 Task: Look for products in the category "Candles & Air Fresheners" from Indigo Wild only.
Action: Mouse moved to (905, 317)
Screenshot: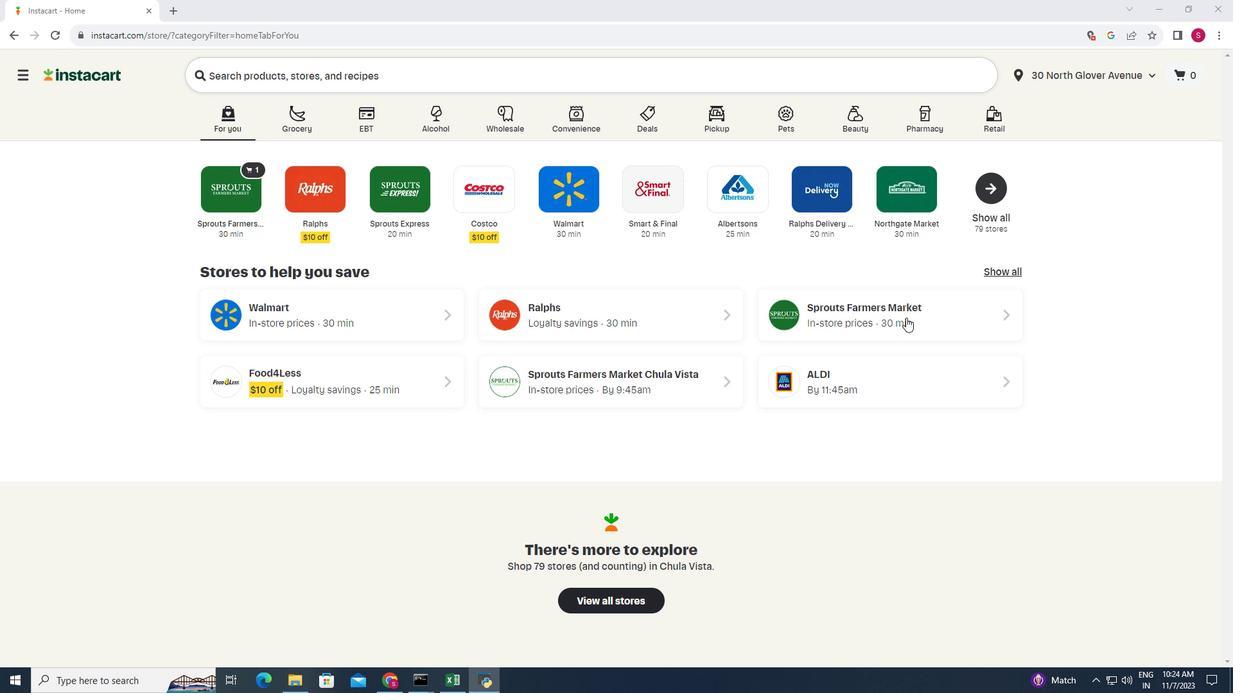 
Action: Mouse pressed left at (905, 317)
Screenshot: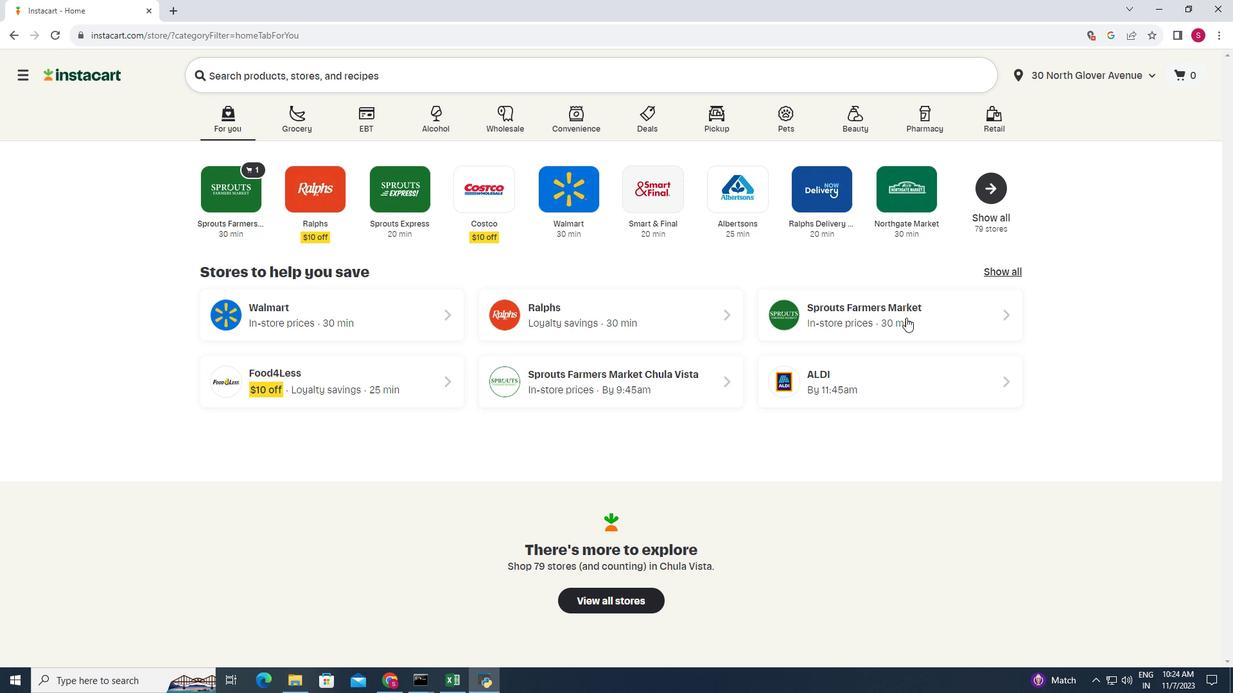 
Action: Mouse moved to (75, 353)
Screenshot: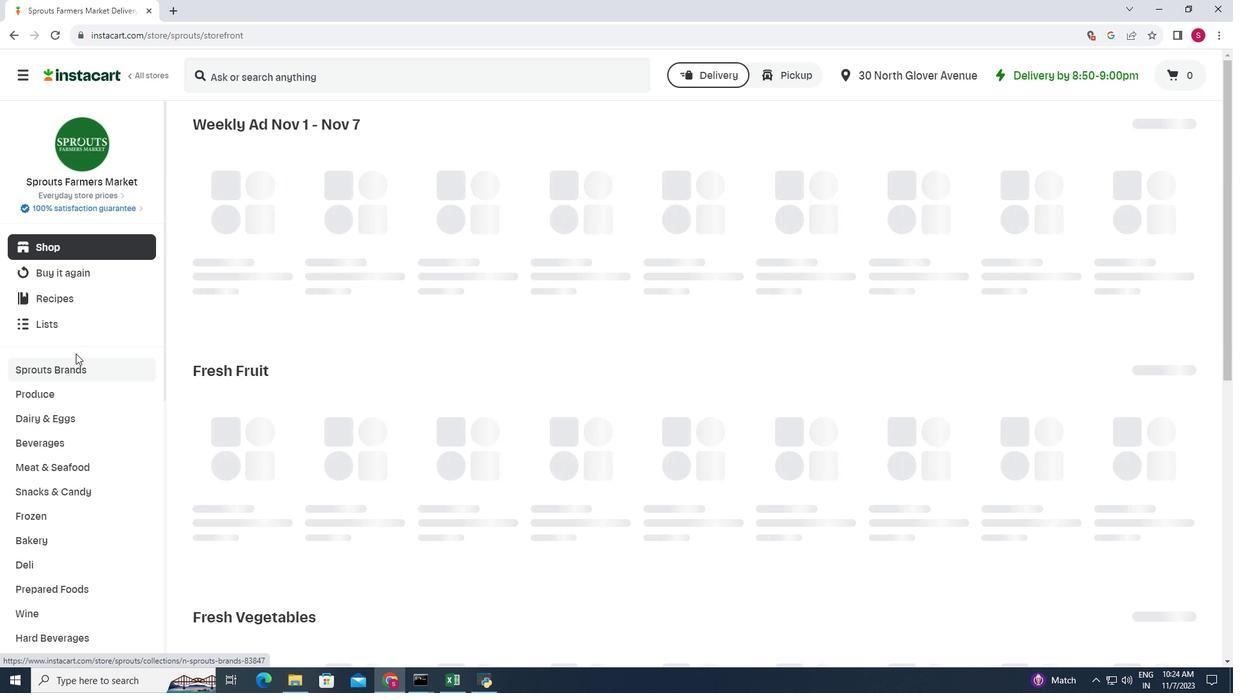 
Action: Mouse scrolled (75, 352) with delta (0, 0)
Screenshot: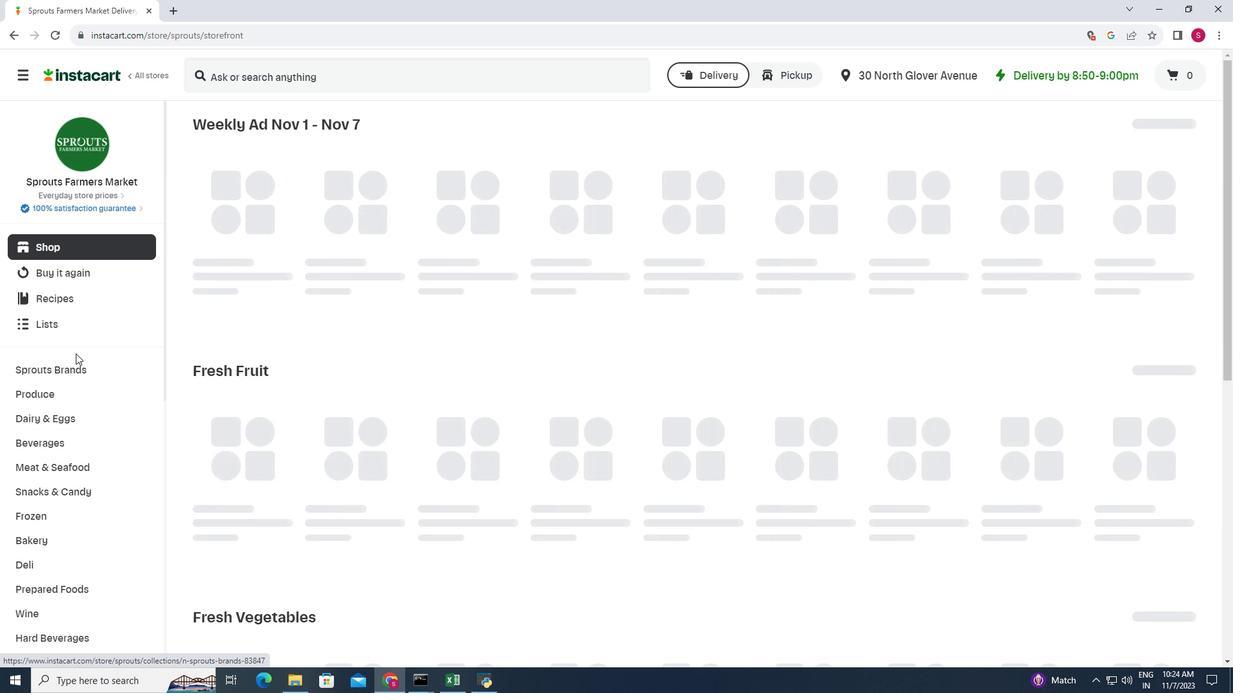 
Action: Mouse scrolled (75, 352) with delta (0, 0)
Screenshot: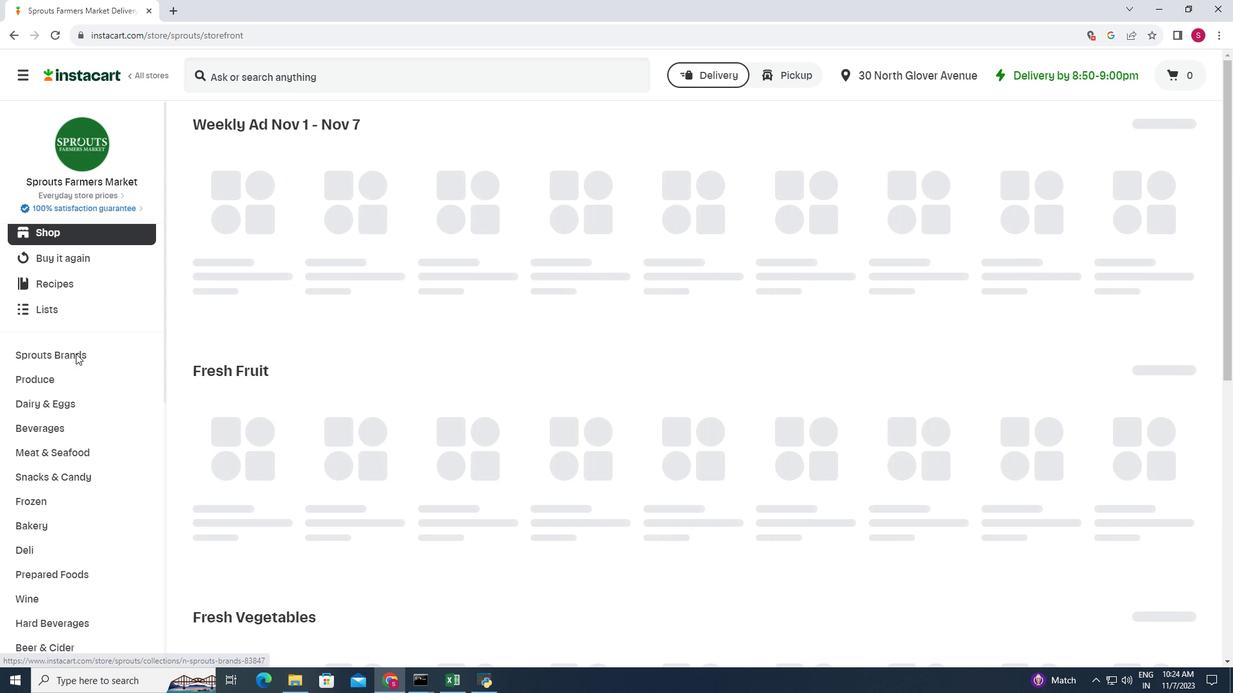 
Action: Mouse scrolled (75, 352) with delta (0, 0)
Screenshot: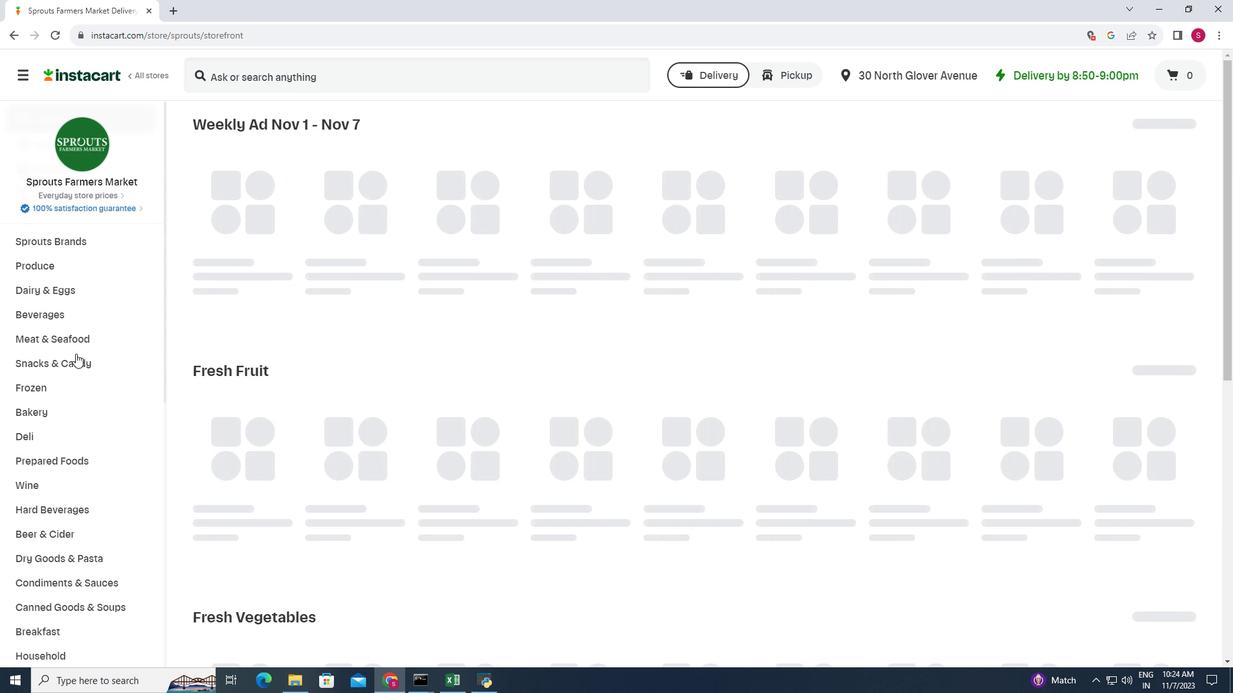 
Action: Mouse scrolled (75, 352) with delta (0, 0)
Screenshot: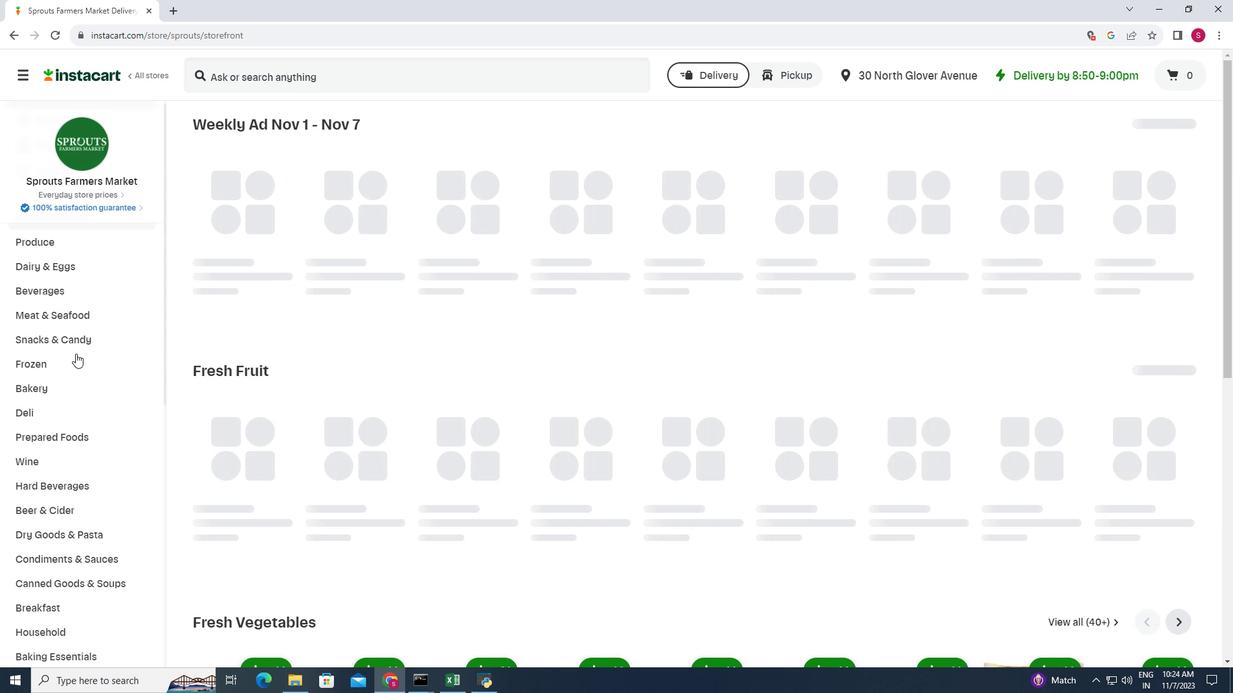 
Action: Mouse moved to (79, 528)
Screenshot: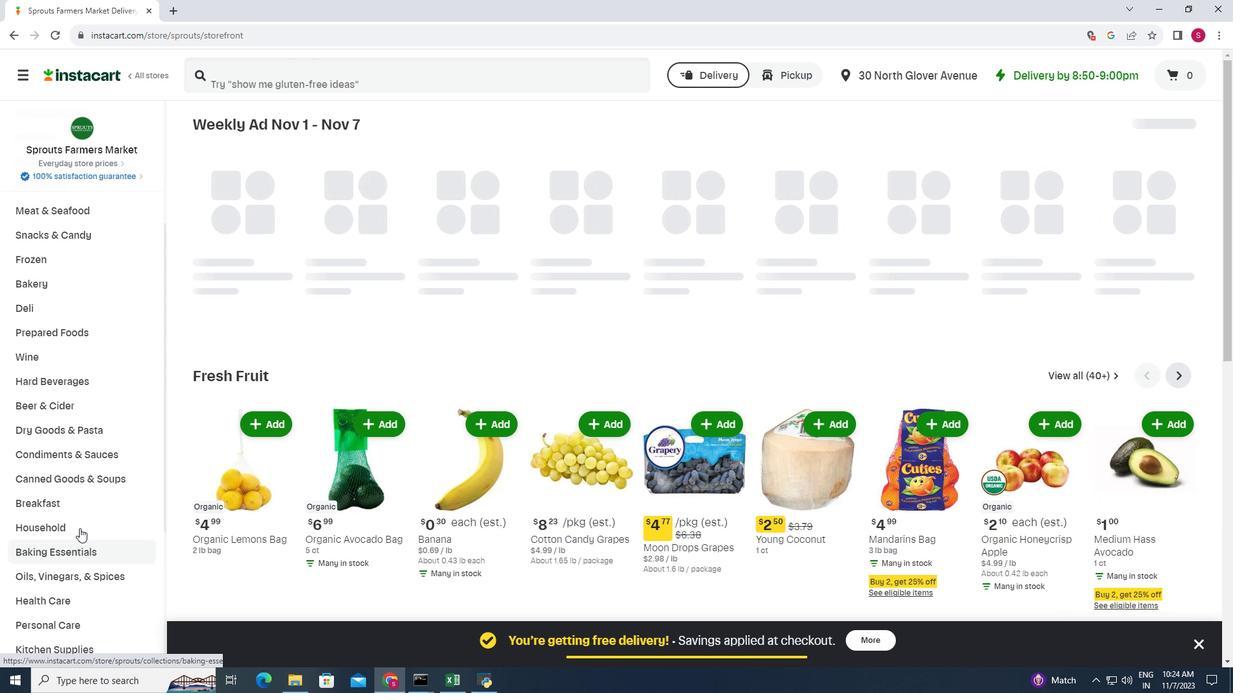 
Action: Mouse pressed left at (79, 528)
Screenshot: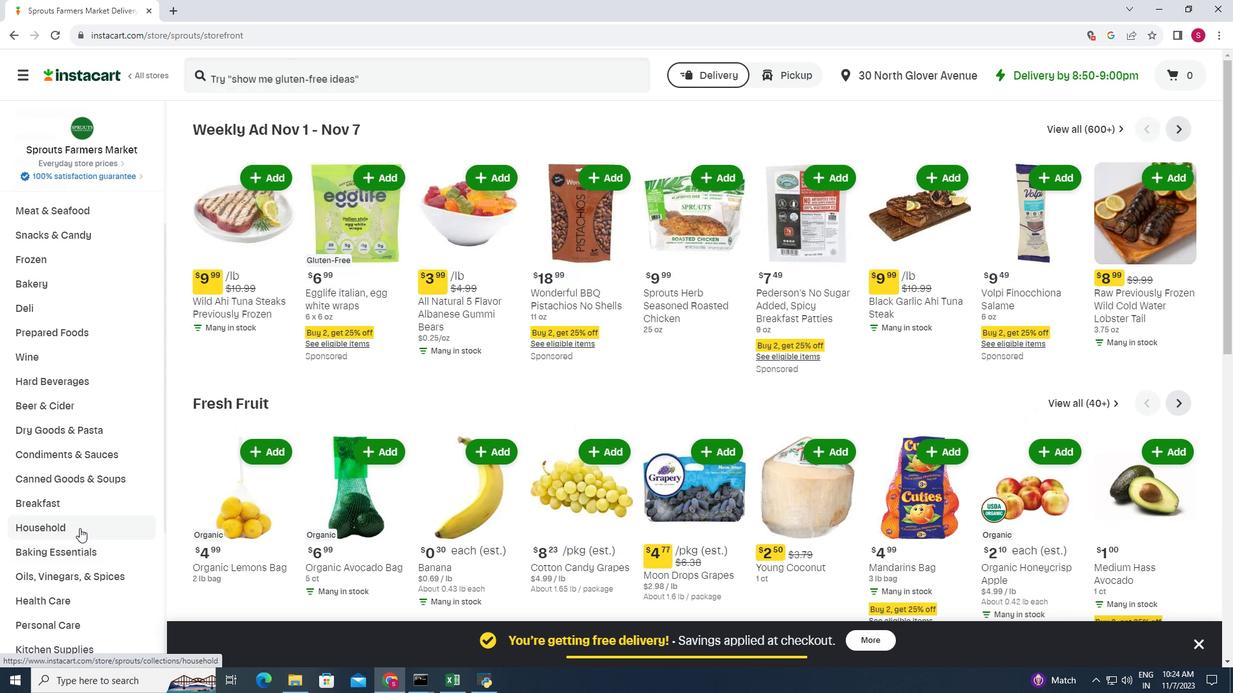 
Action: Mouse moved to (725, 159)
Screenshot: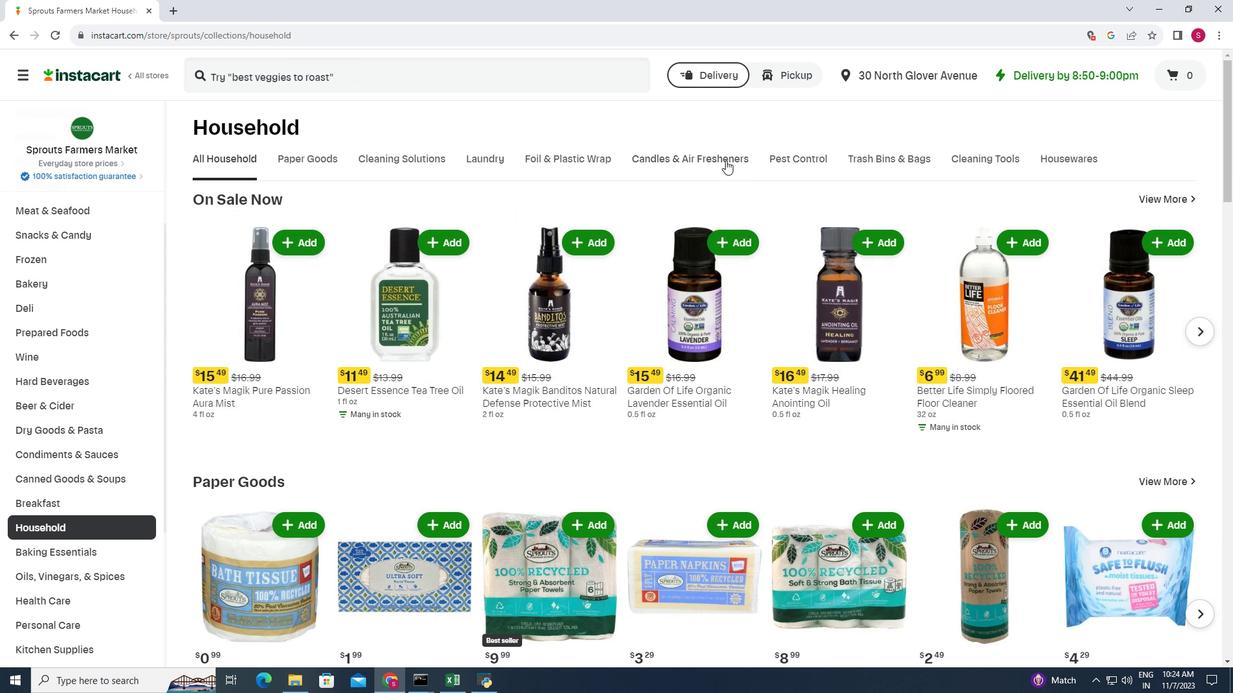 
Action: Mouse pressed left at (725, 159)
Screenshot: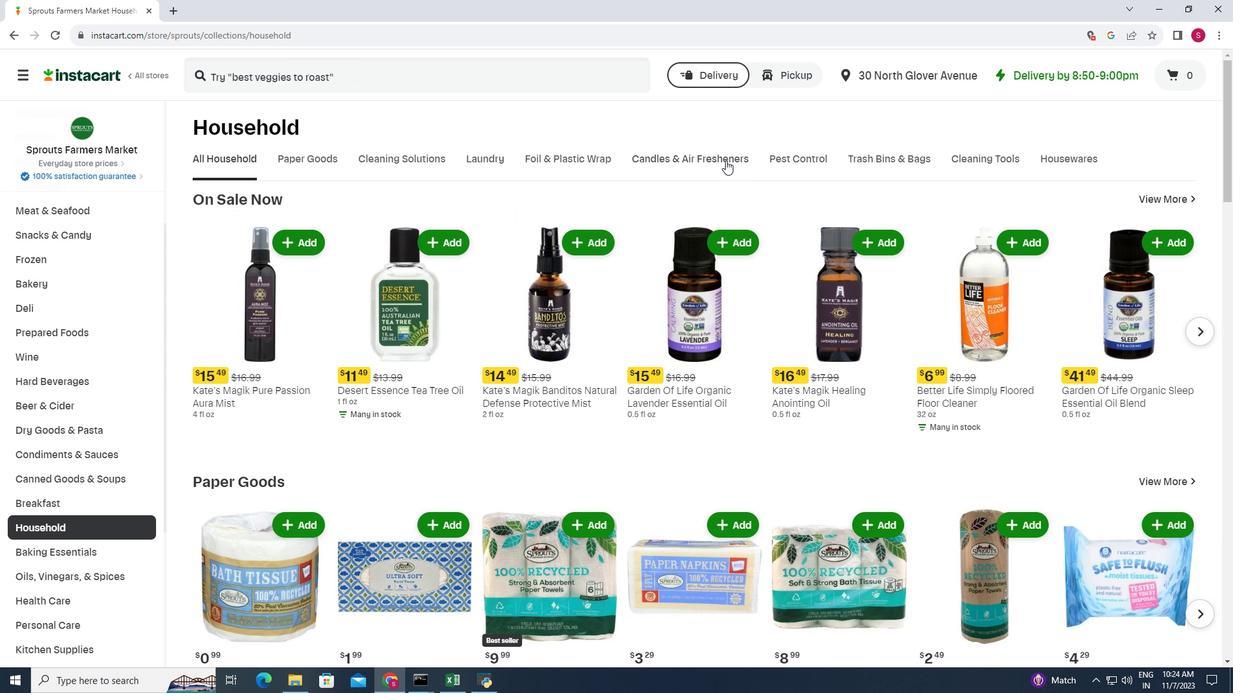 
Action: Mouse moved to (303, 262)
Screenshot: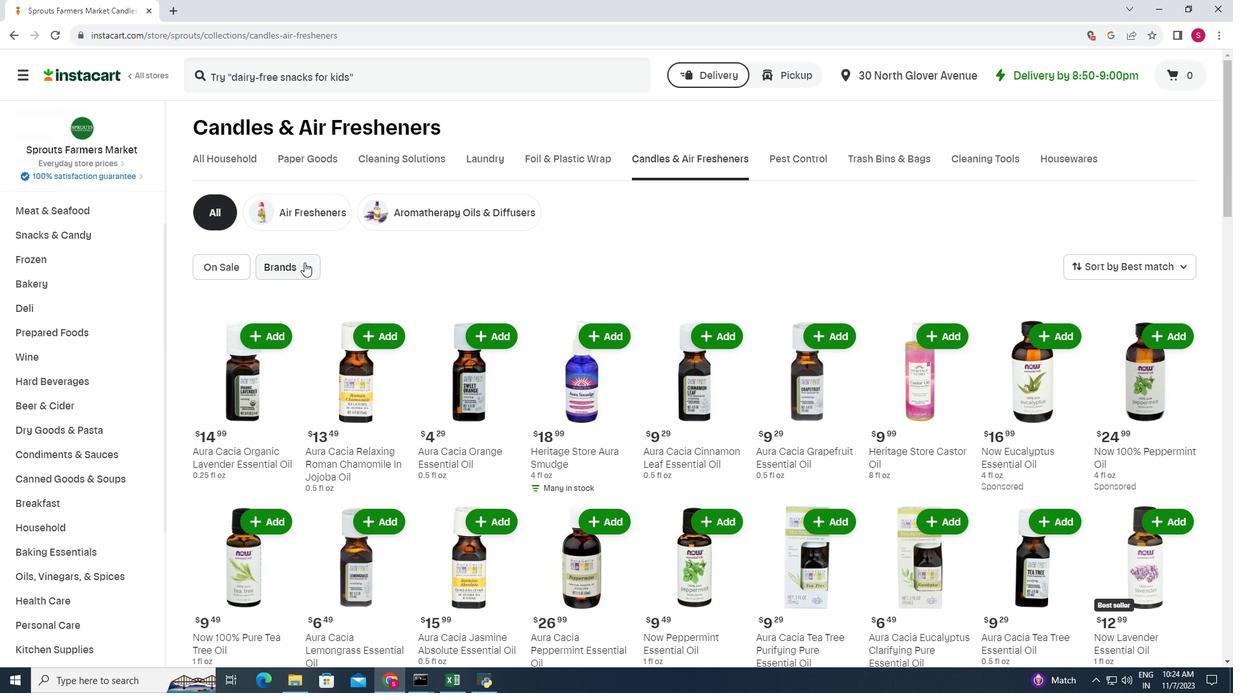
Action: Mouse pressed left at (303, 262)
Screenshot: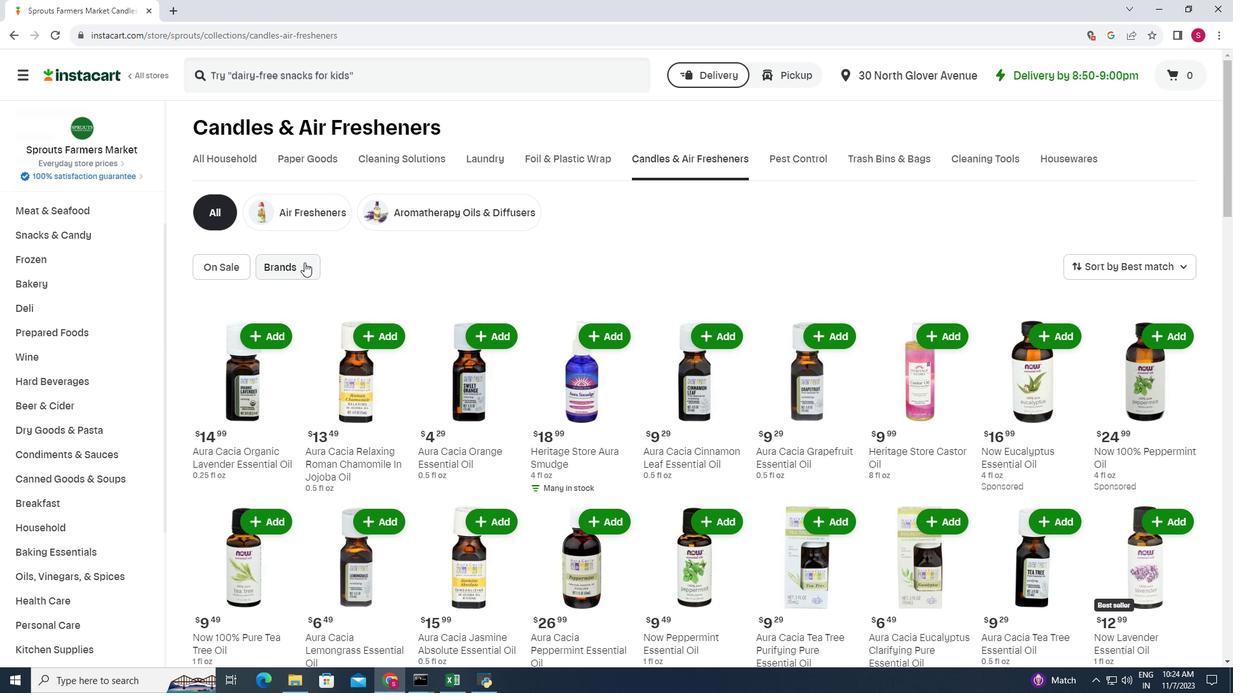
Action: Mouse moved to (379, 316)
Screenshot: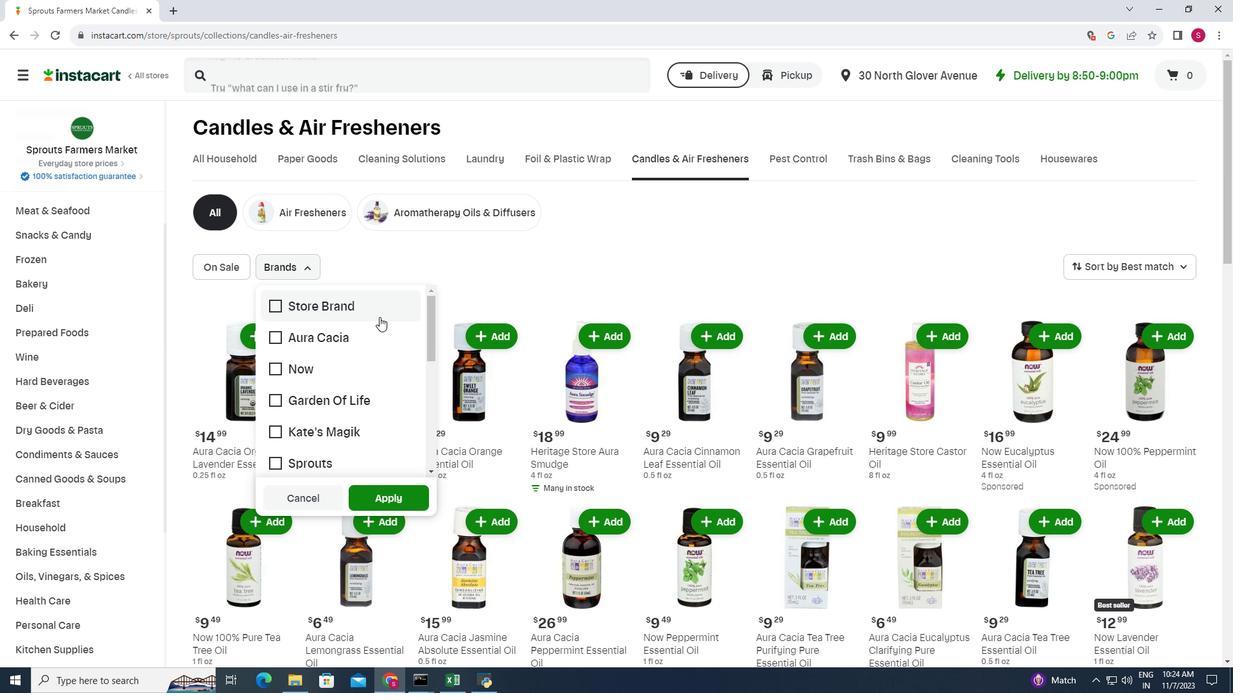 
Action: Mouse scrolled (379, 316) with delta (0, 0)
Screenshot: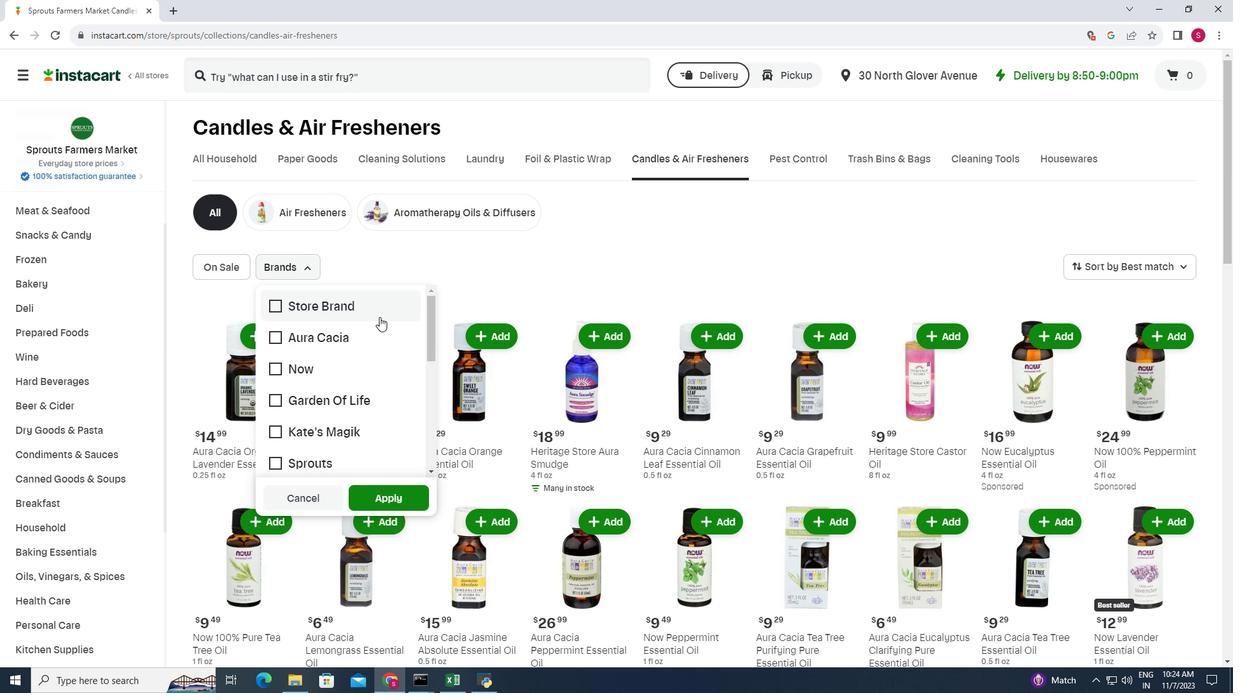 
Action: Mouse scrolled (379, 316) with delta (0, 0)
Screenshot: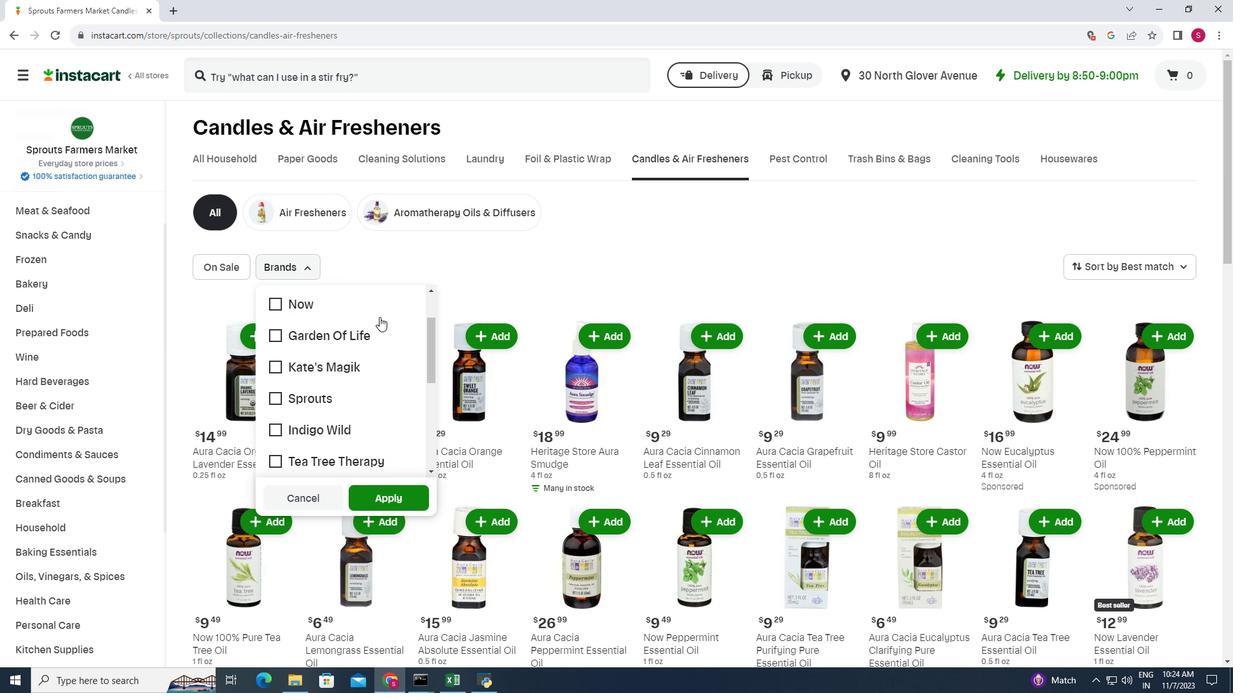 
Action: Mouse moved to (387, 364)
Screenshot: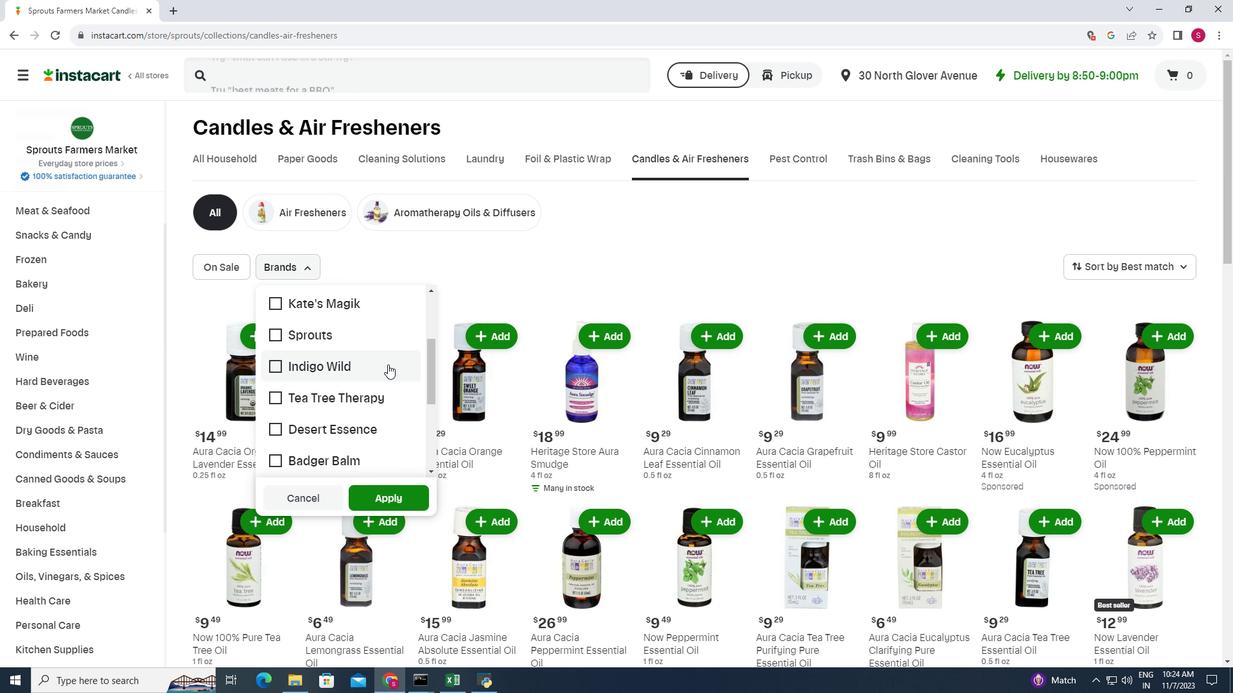 
Action: Mouse pressed left at (387, 364)
Screenshot: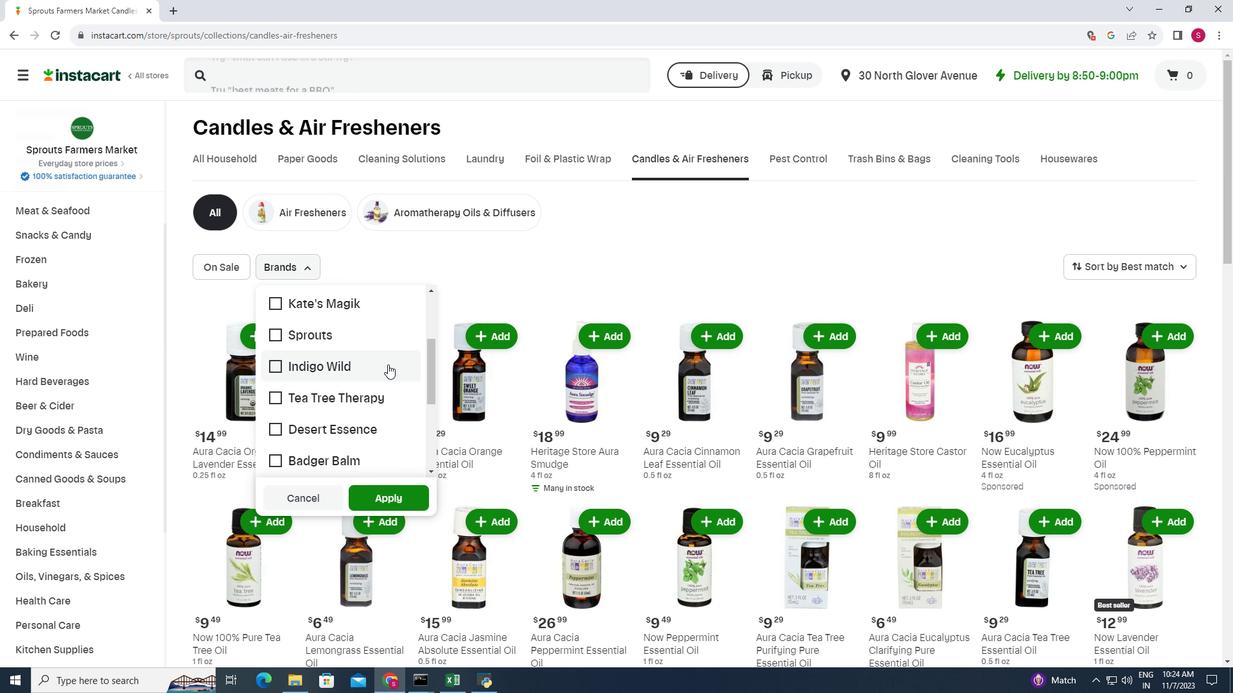 
Action: Mouse moved to (387, 501)
Screenshot: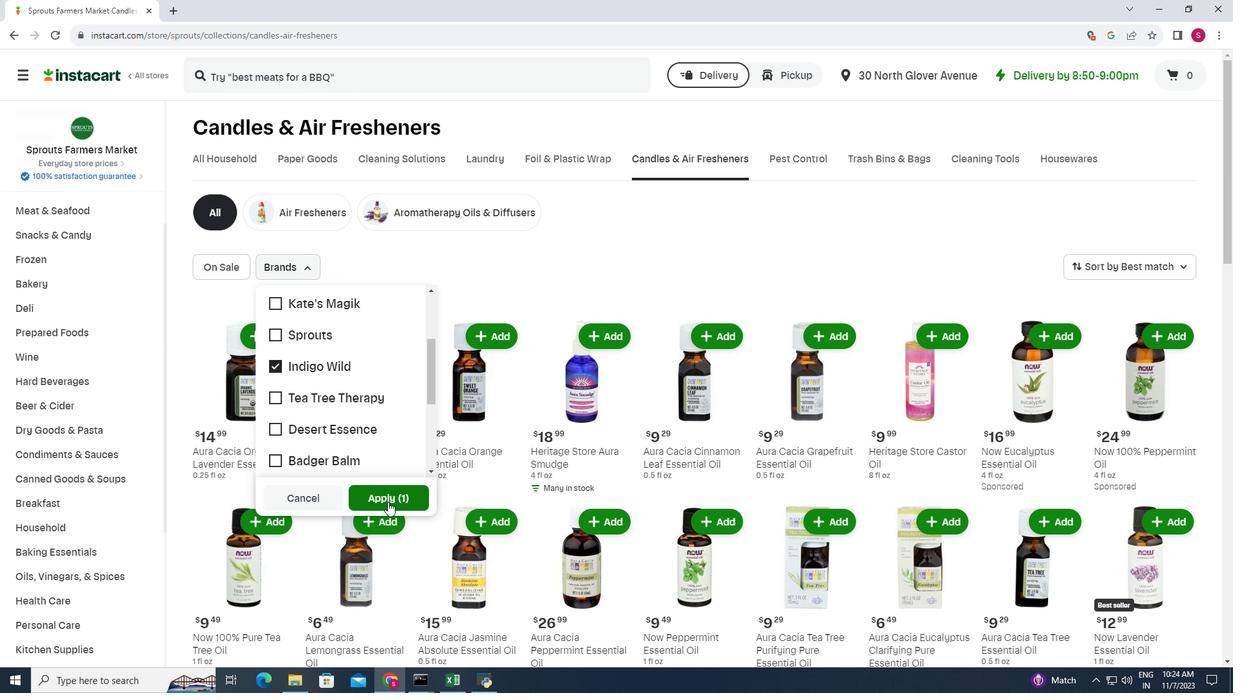 
Action: Mouse pressed left at (387, 501)
Screenshot: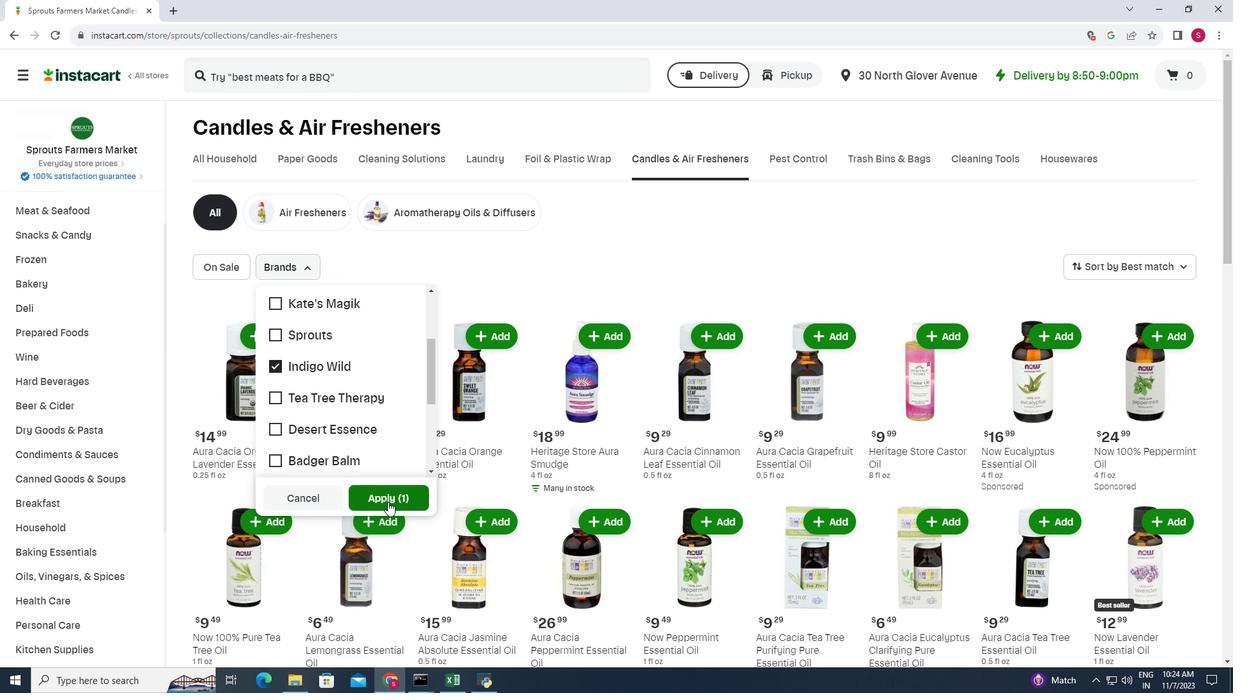 
Action: Mouse moved to (524, 285)
Screenshot: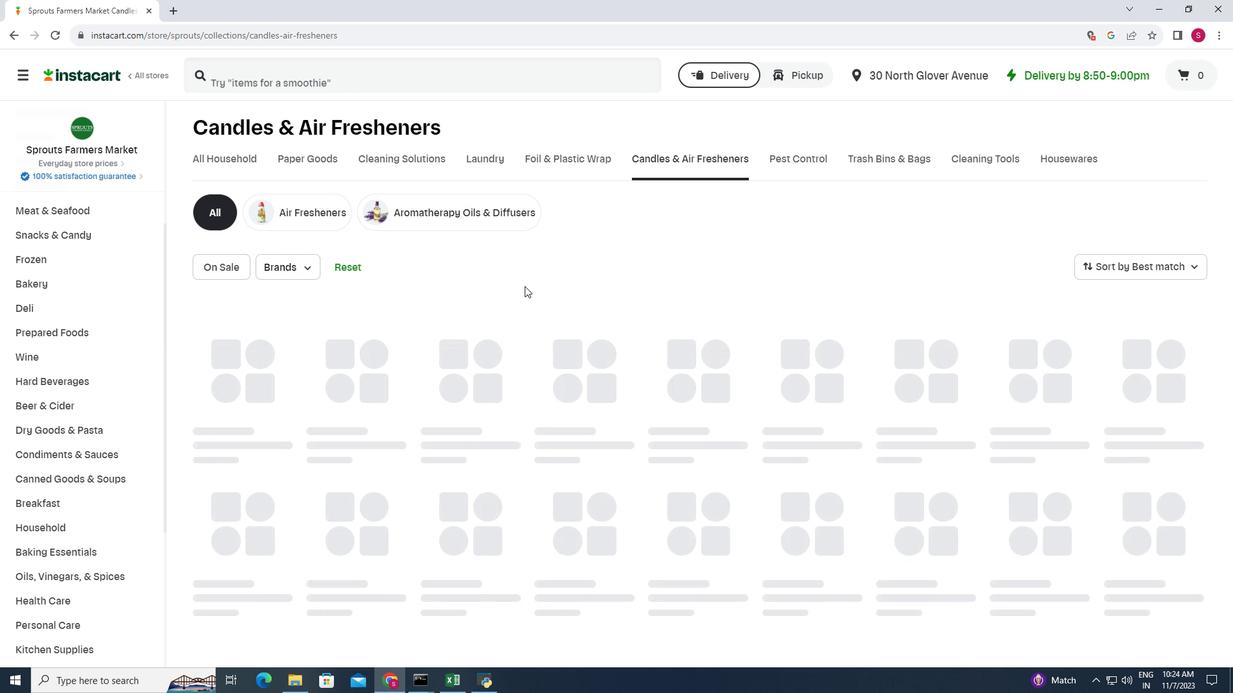 
Action: Mouse scrolled (524, 285) with delta (0, 0)
Screenshot: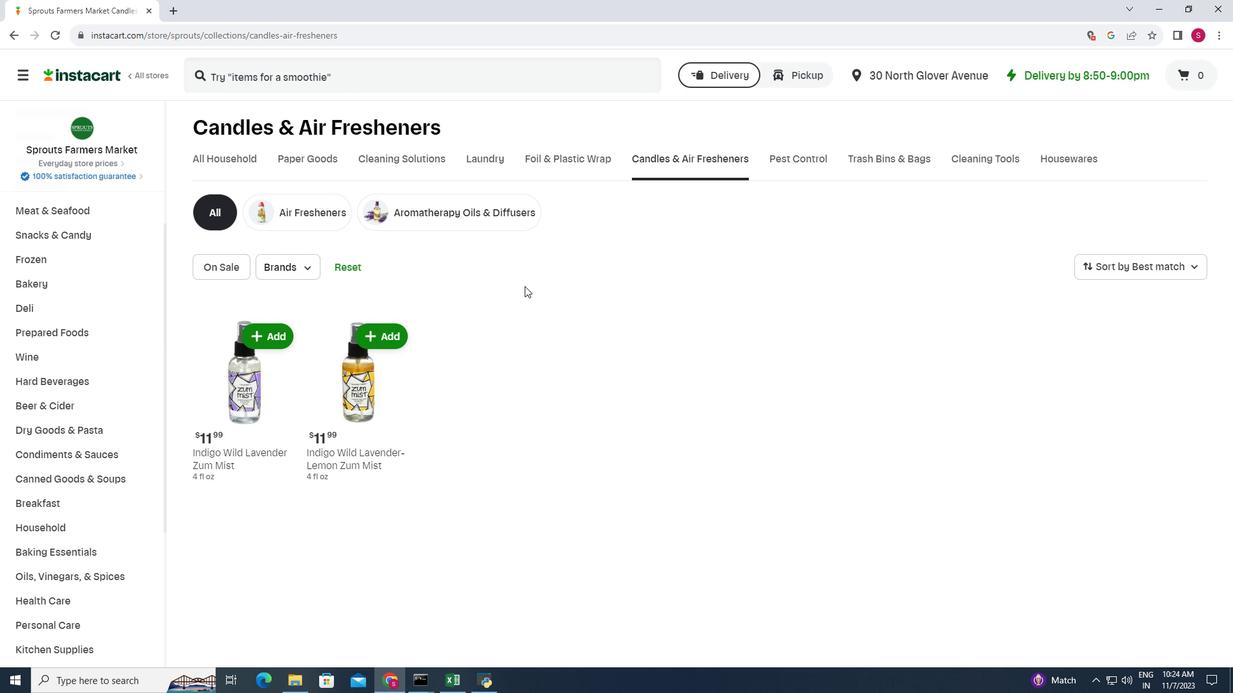
Action: Mouse moved to (524, 285)
Screenshot: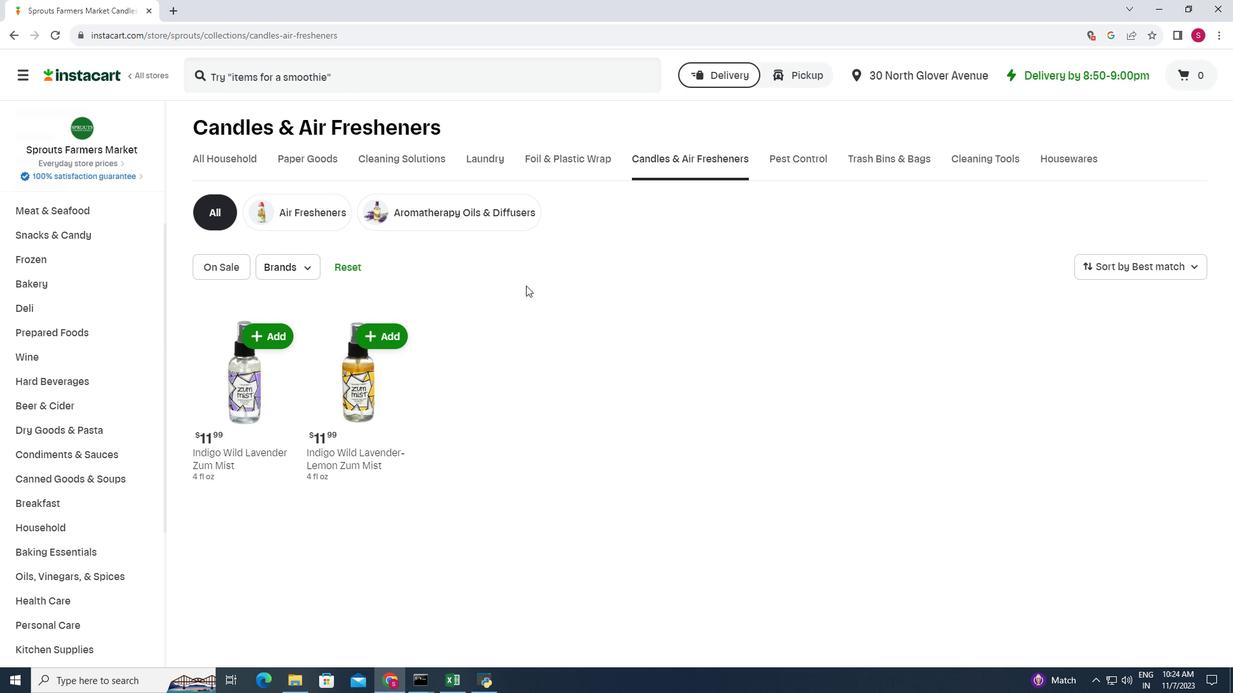 
Action: Mouse scrolled (524, 284) with delta (0, 0)
Screenshot: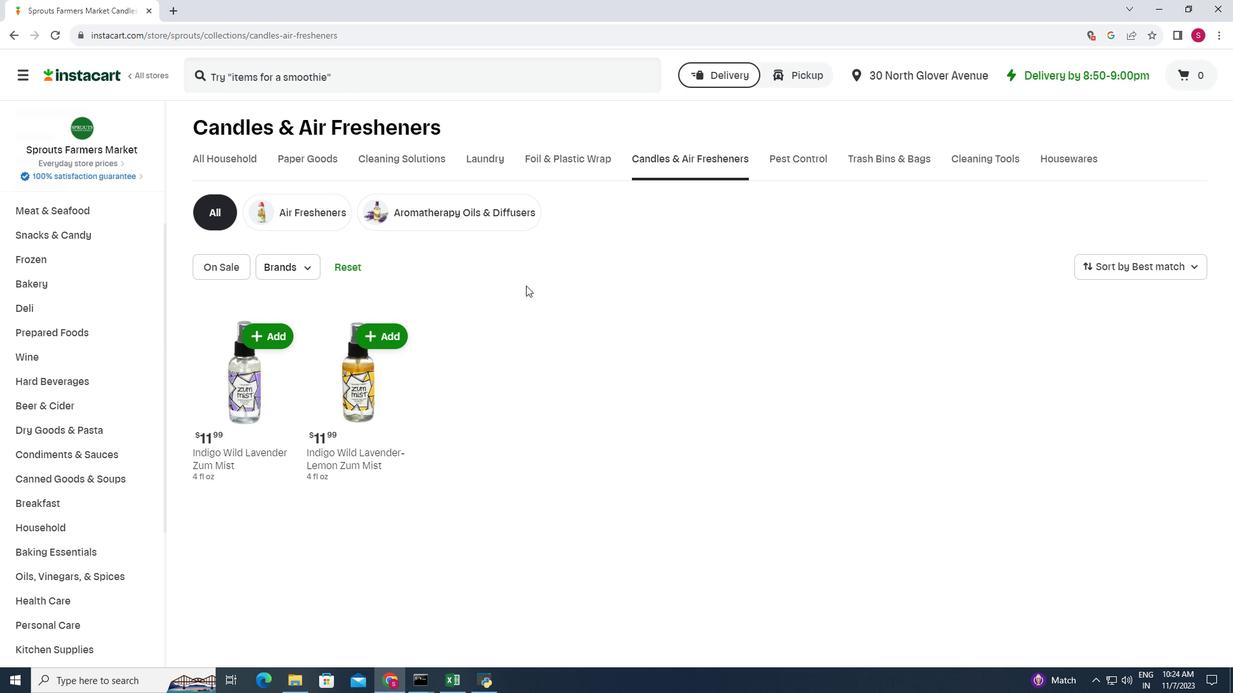 
Action: Mouse moved to (528, 282)
Screenshot: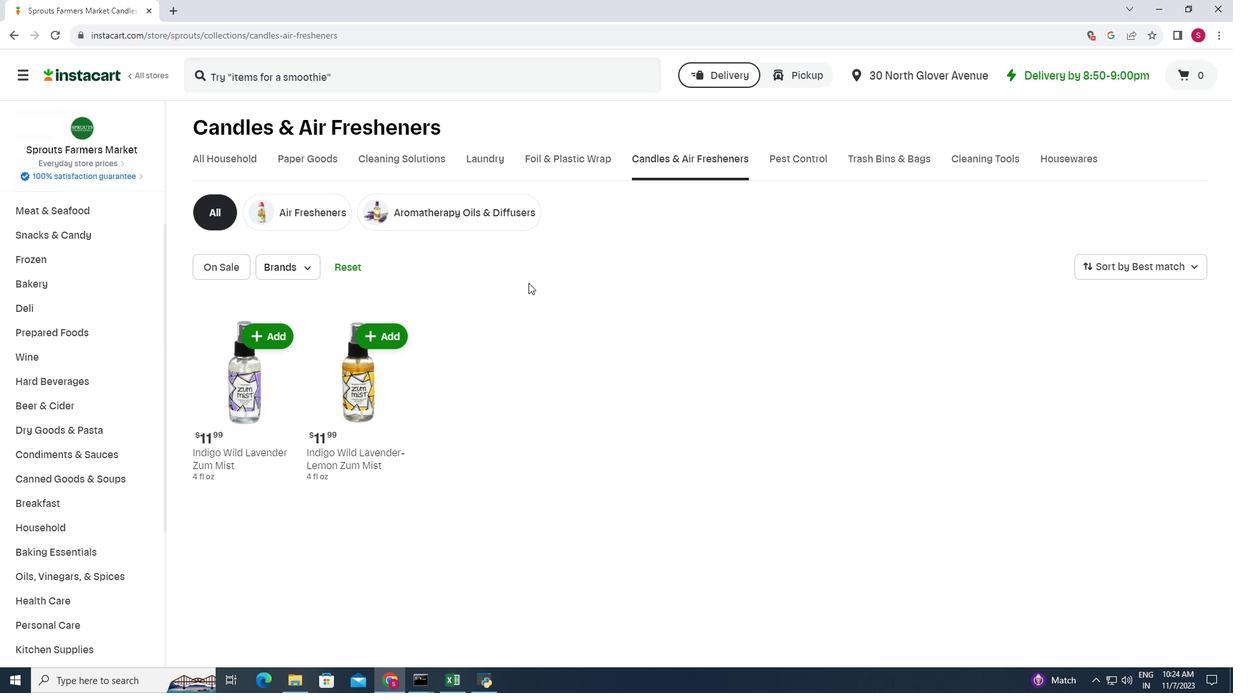 
